 Task: Create List Environmental Sustainability in Board Marketing Plan to Workspace Investment Management. Create List Corporate Social Responsibility in Board Customer Loyalty Programs to Workspace Investment Management. Create List Financial Planning in Board Diversity and Inclusion Training and Education Programs to Workspace Investment Management
Action: Key pressed <Key.shift>ENVIRONMENTAL<Key.space><Key.shift>SUSTAINABILITY<Key.enter>
Screenshot: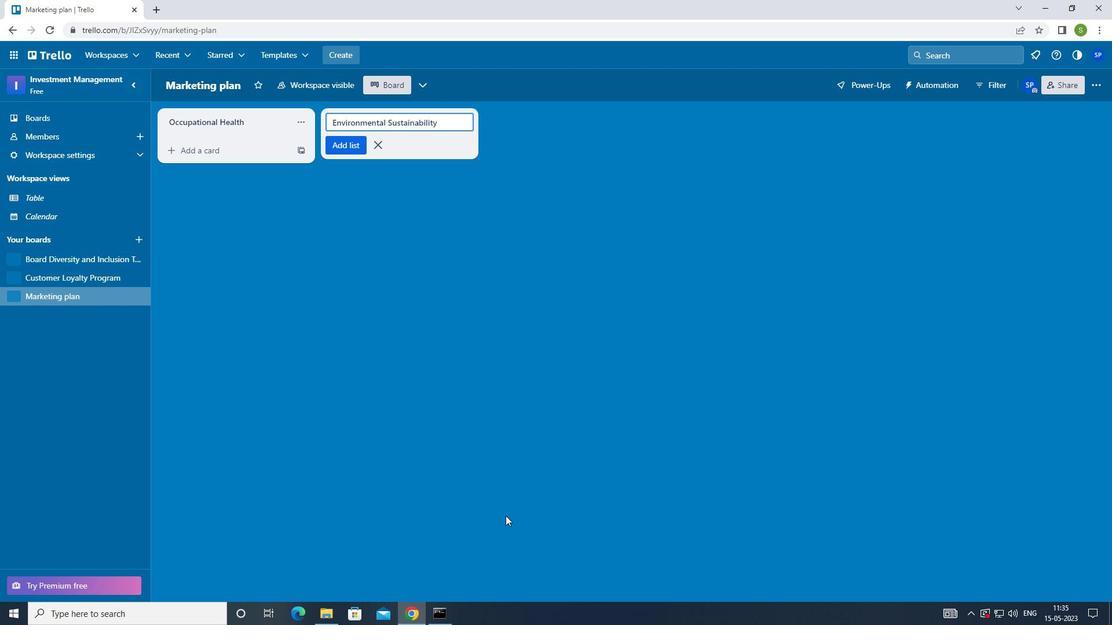 
Action: Mouse moved to (60, 277)
Screenshot: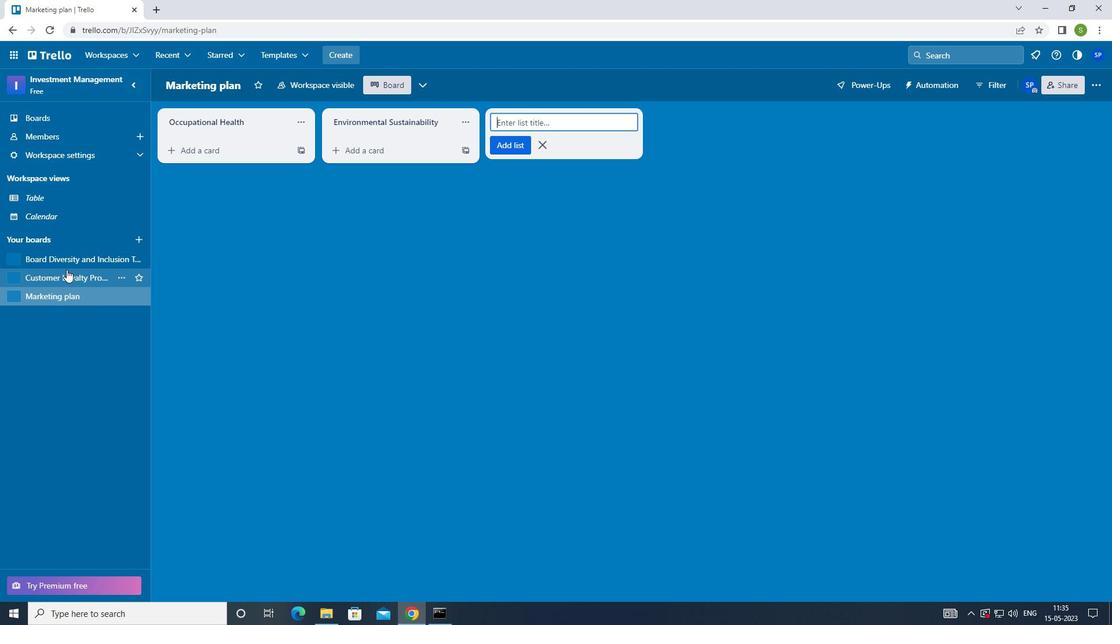 
Action: Mouse pressed left at (60, 277)
Screenshot: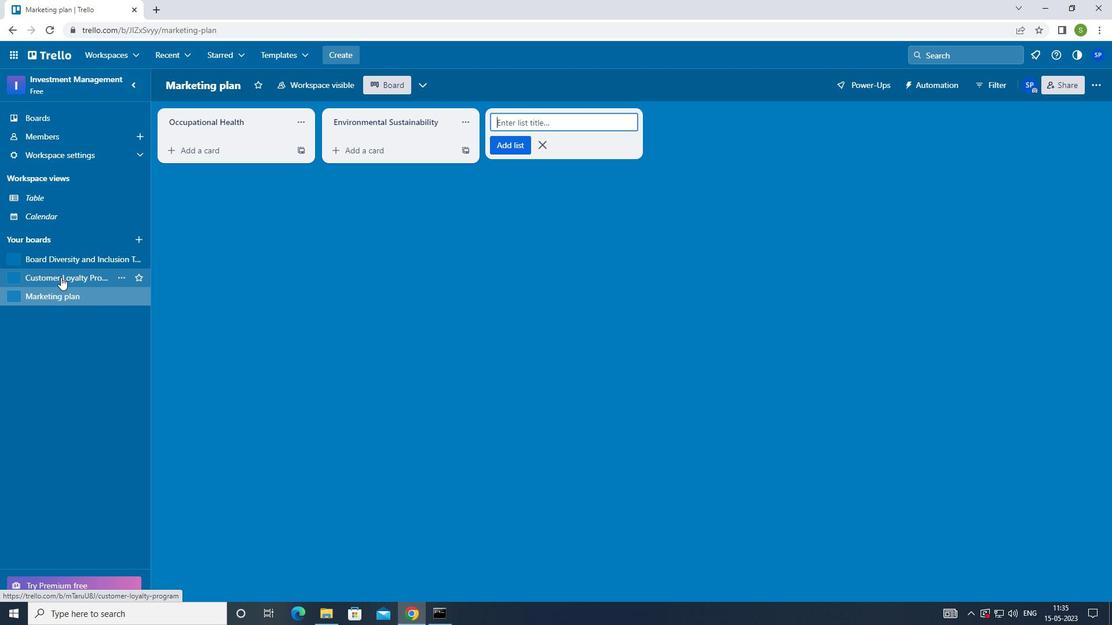 
Action: Mouse moved to (355, 122)
Screenshot: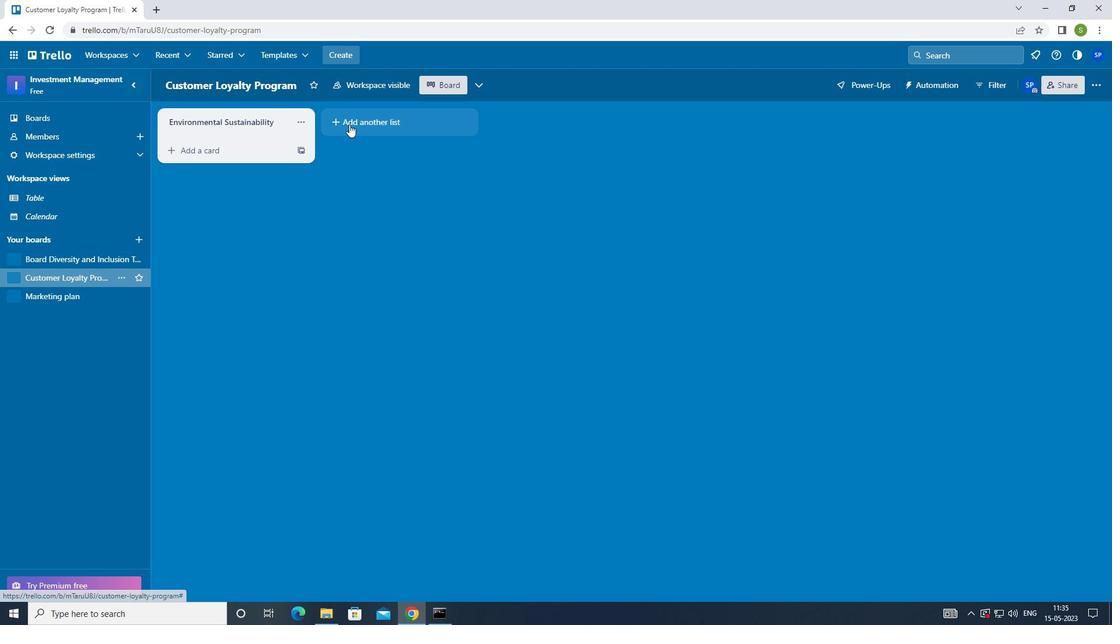 
Action: Mouse pressed left at (355, 122)
Screenshot: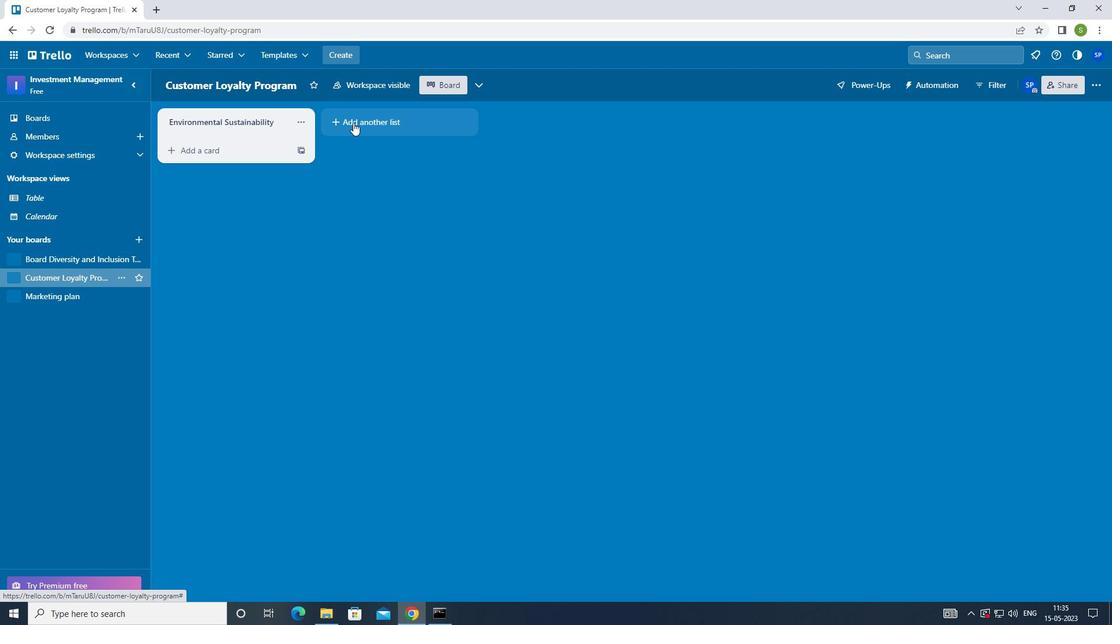 
Action: Mouse moved to (333, 294)
Screenshot: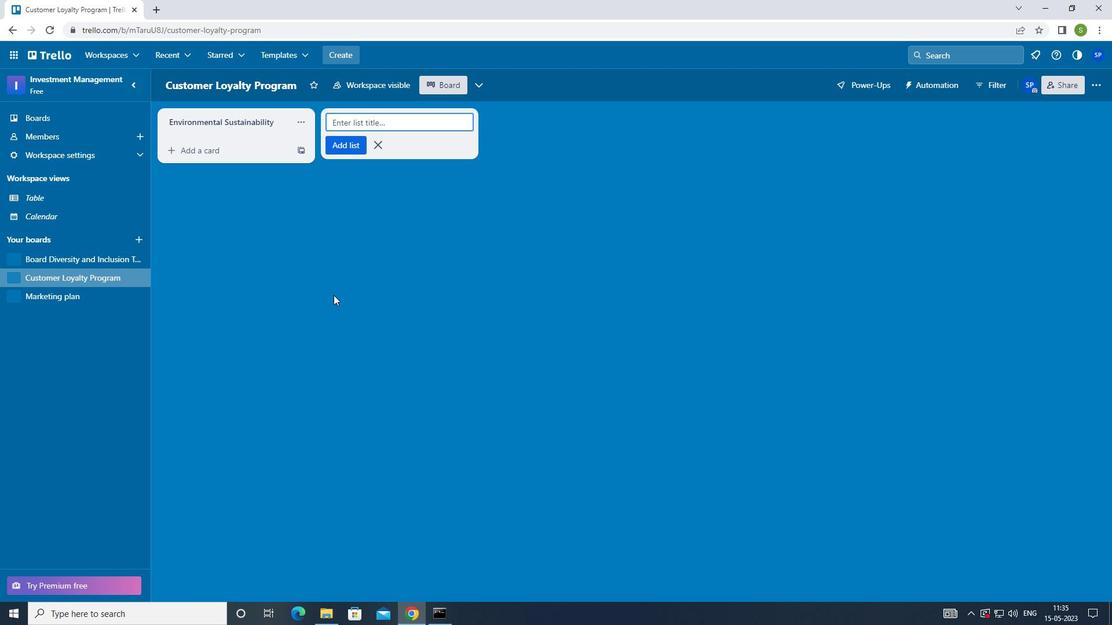 
Action: Key pressed <Key.shift>CORPORATE<Key.space><Key.shift>SOCIAL<Key.space><Key.shift><Key.shift><Key.shift>RE<Key.backspace>ESO<Key.backspace>PONSIBILITY<Key.enter>
Screenshot: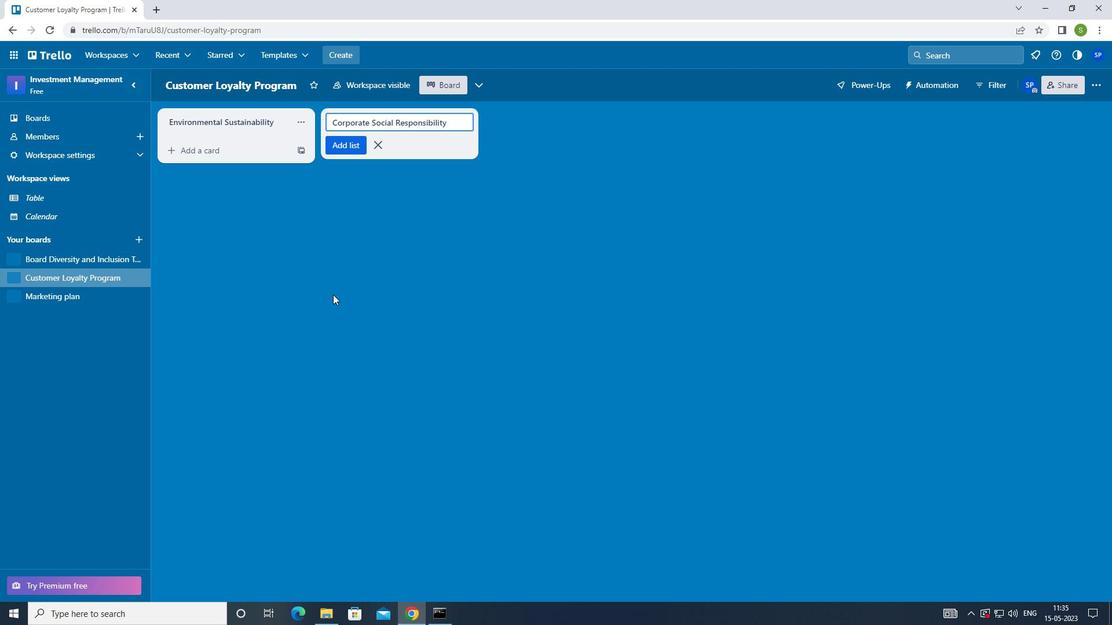 
Action: Mouse moved to (64, 254)
Screenshot: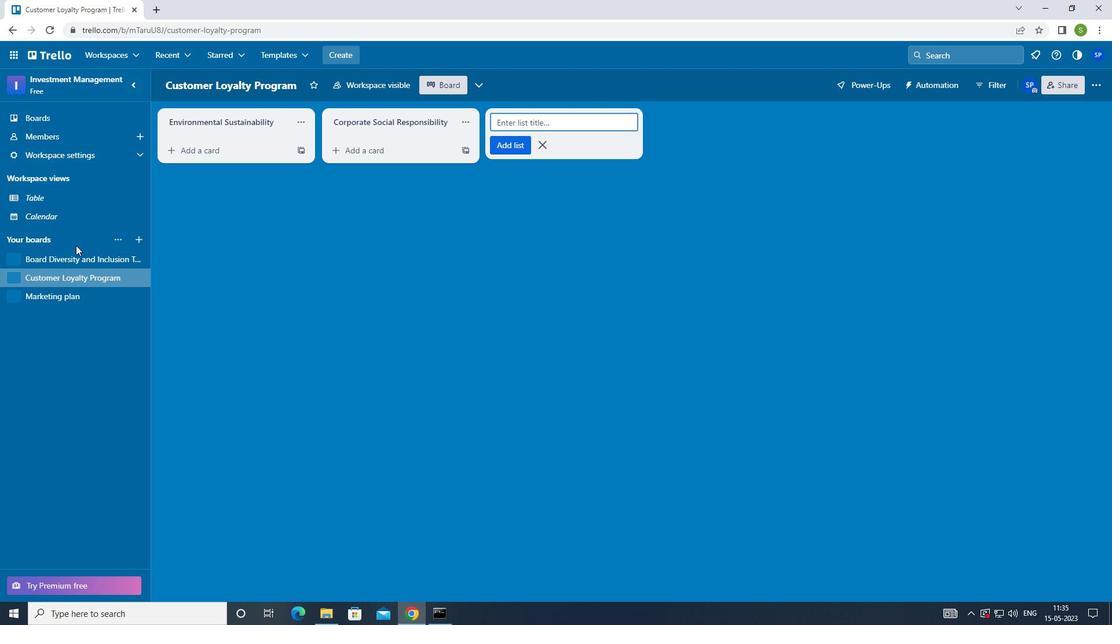 
Action: Mouse pressed left at (64, 254)
Screenshot: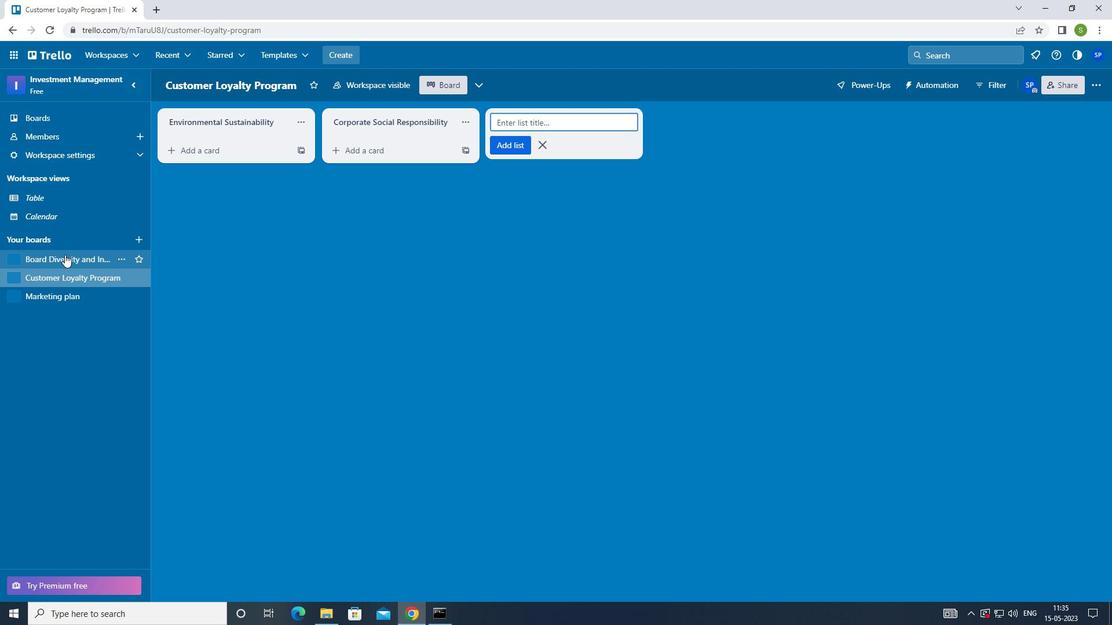 
Action: Mouse moved to (436, 125)
Screenshot: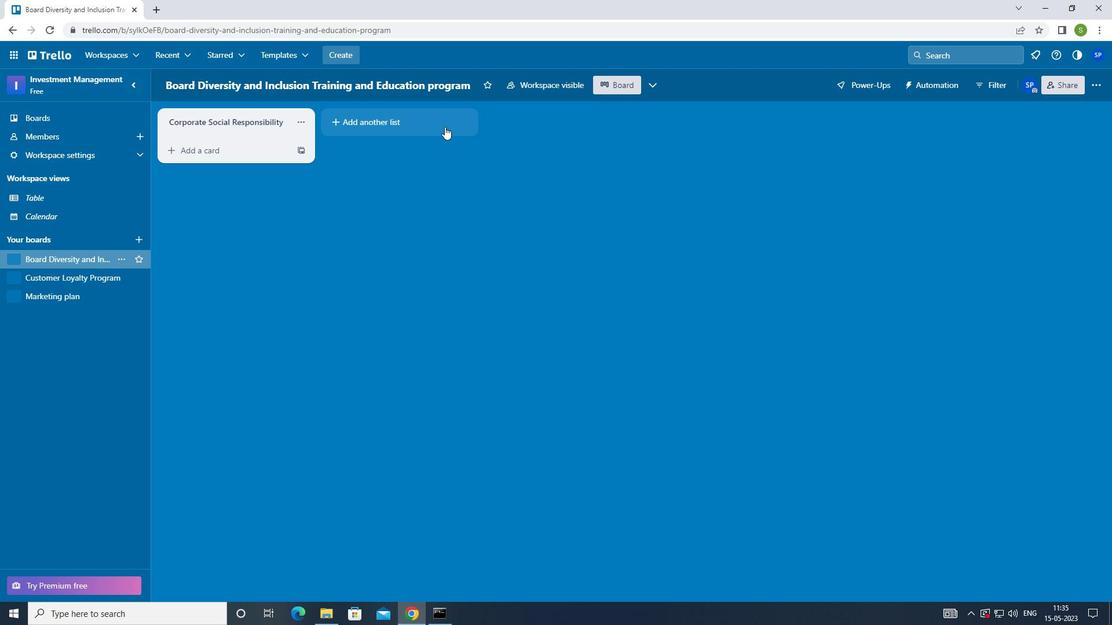 
Action: Mouse pressed left at (436, 125)
Screenshot: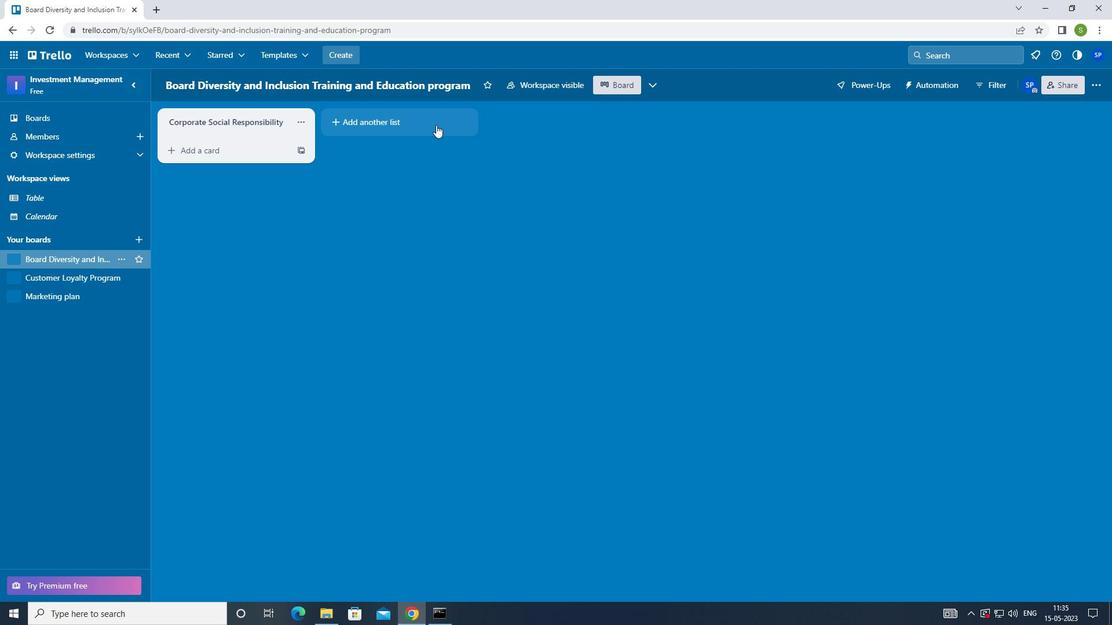 
Action: Mouse moved to (433, 125)
Screenshot: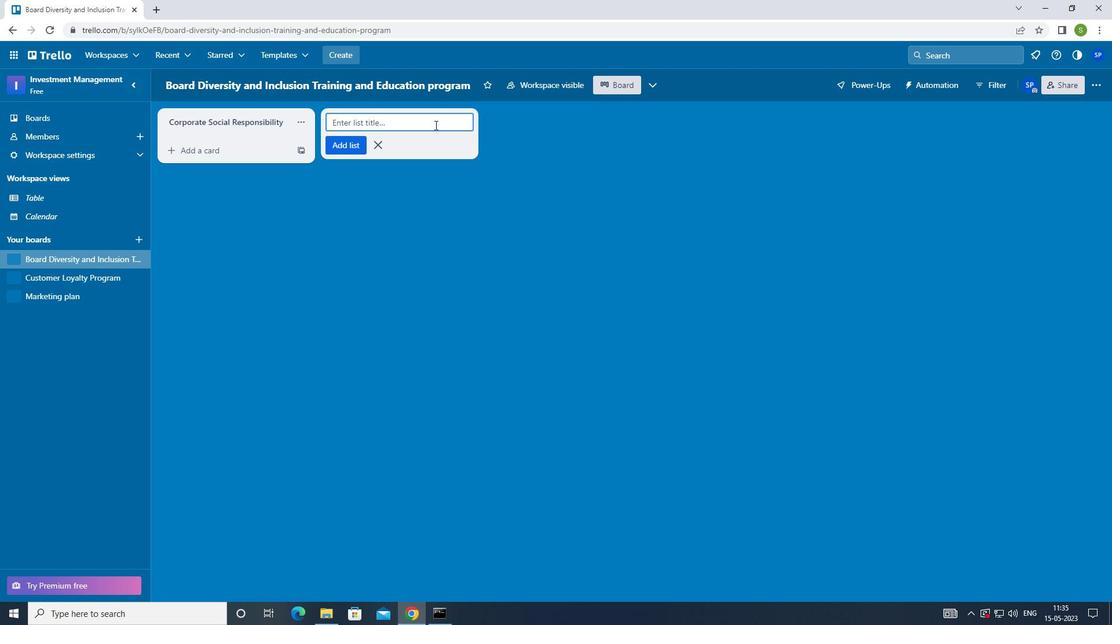 
Action: Key pressed <Key.shift><Key.shift><Key.shift><Key.shift><Key.shift><Key.shift><Key.shift><Key.shift>FINANCIAL<Key.space><Key.shift>PLANNING<Key.enter><Key.f8>
Screenshot: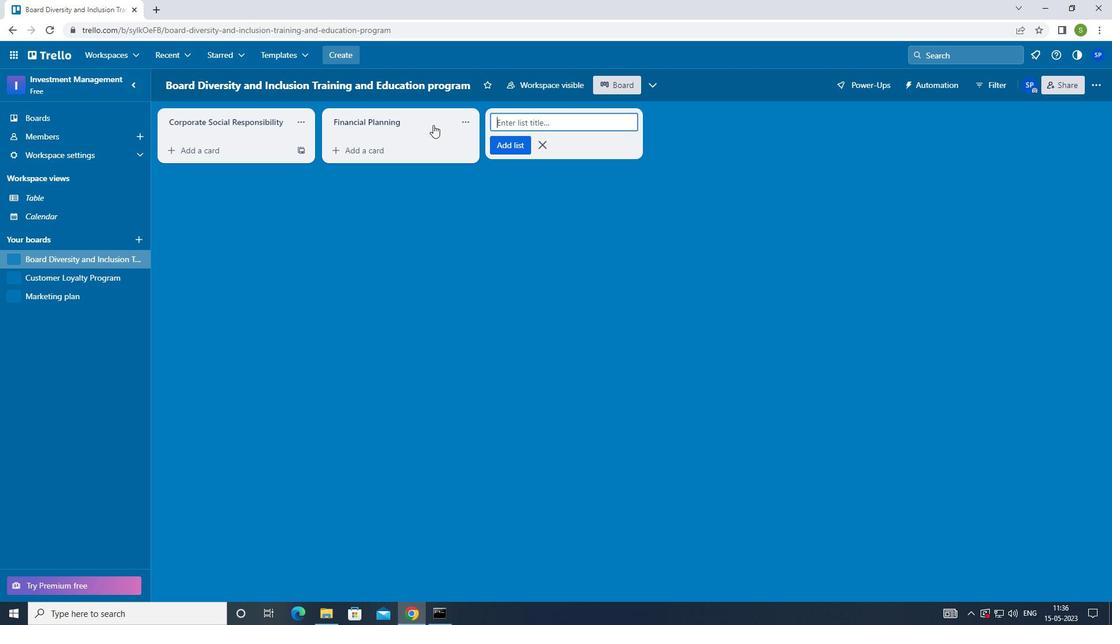 
